 Task: Use GitHub's "Trending Developers" section to find influential developers.
Action: Mouse moved to (3, 39)
Screenshot: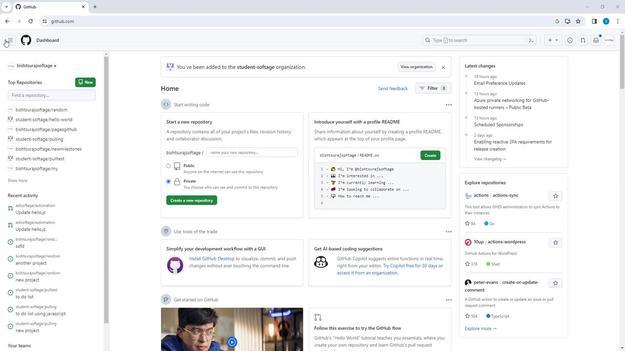 
Action: Mouse pressed left at (3, 39)
Screenshot: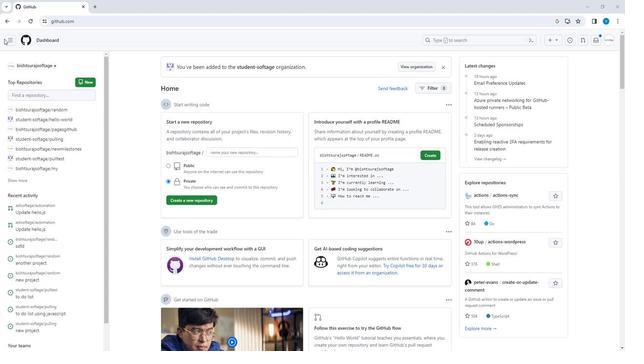 
Action: Mouse moved to (4, 39)
Screenshot: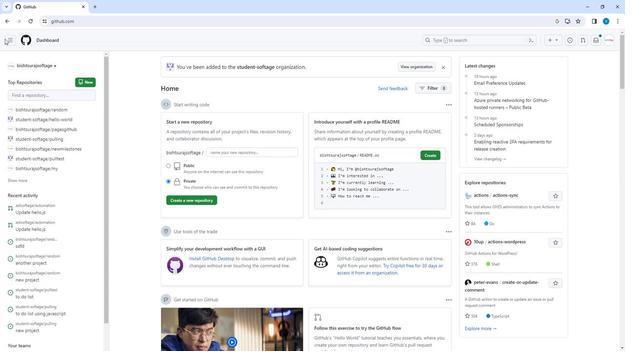 
Action: Mouse pressed left at (4, 39)
Screenshot: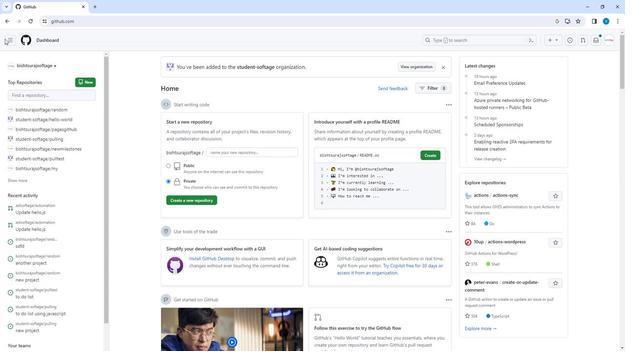 
Action: Mouse moved to (35, 121)
Screenshot: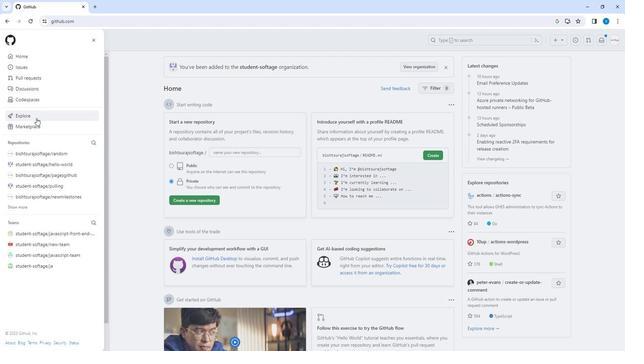 
Action: Mouse pressed left at (35, 121)
Screenshot: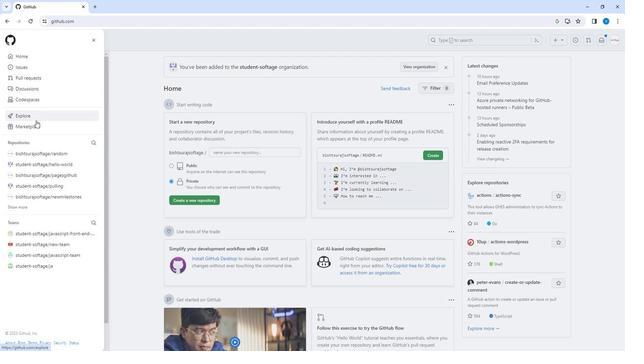 
Action: Mouse moved to (279, 60)
Screenshot: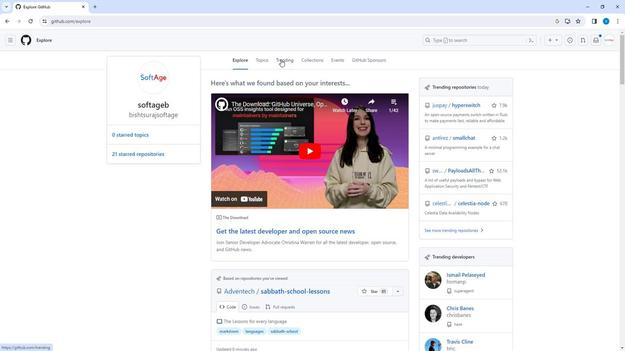 
Action: Mouse pressed left at (279, 60)
Screenshot: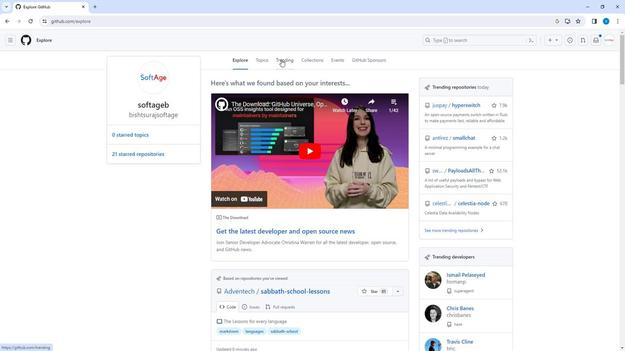 
Action: Mouse moved to (217, 148)
Screenshot: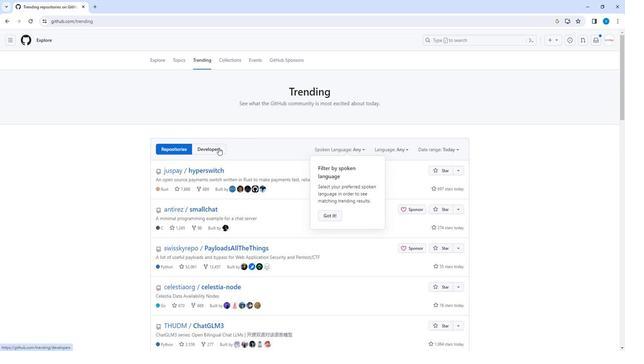 
Action: Mouse pressed left at (217, 148)
Screenshot: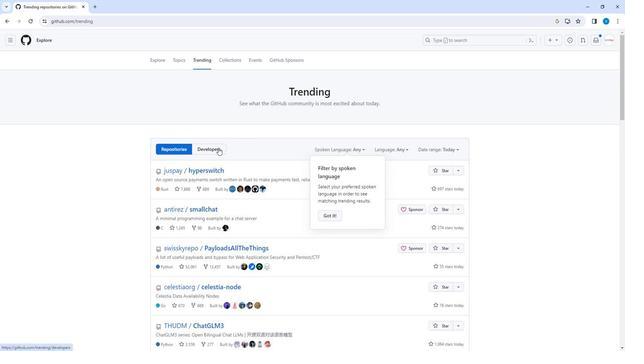 
Action: Mouse moved to (210, 169)
Screenshot: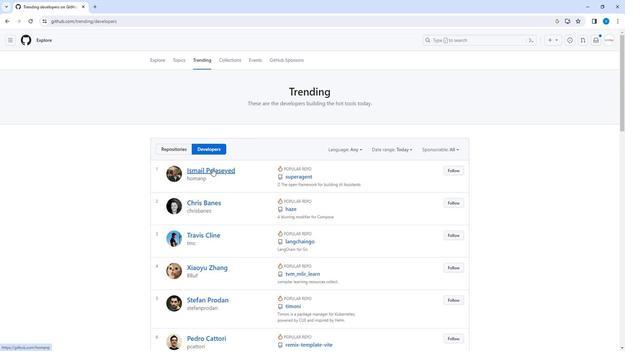 
Action: Mouse pressed left at (210, 169)
Screenshot: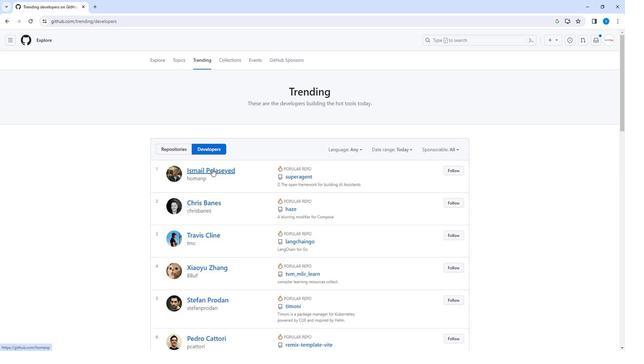 
Action: Mouse moved to (148, 181)
Screenshot: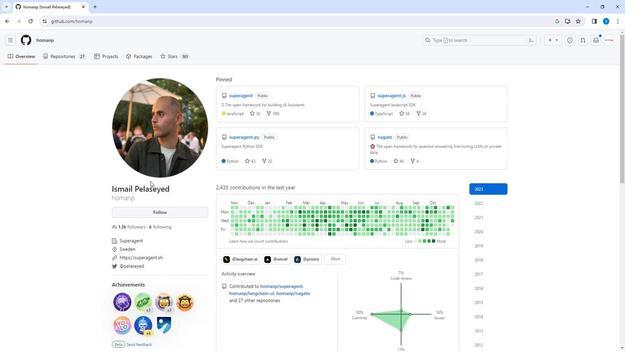 
Action: Mouse scrolled (148, 181) with delta (0, 0)
Screenshot: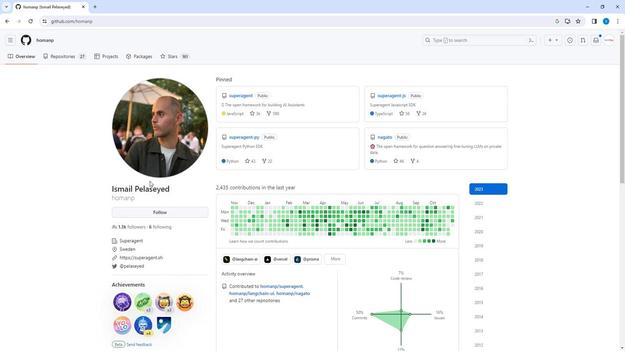 
Action: Mouse scrolled (148, 181) with delta (0, 0)
Screenshot: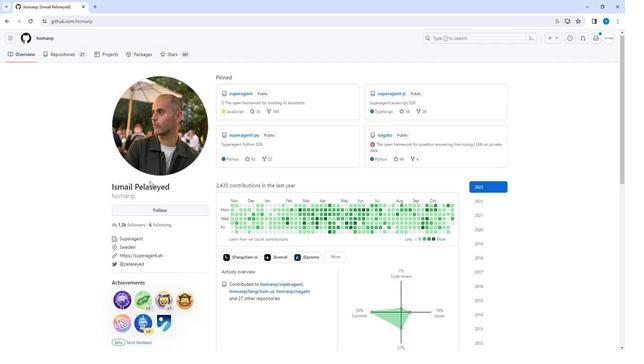 
Action: Mouse moved to (148, 181)
Screenshot: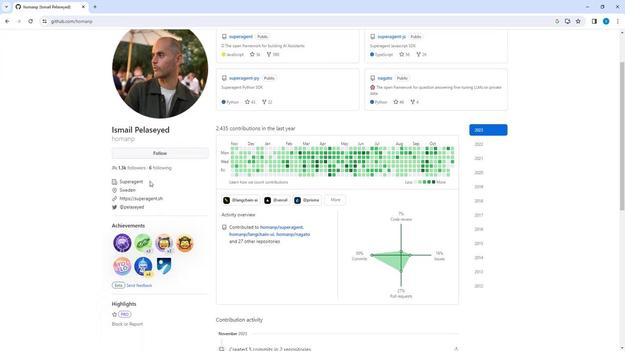 
Action: Mouse scrolled (148, 181) with delta (0, 0)
Screenshot: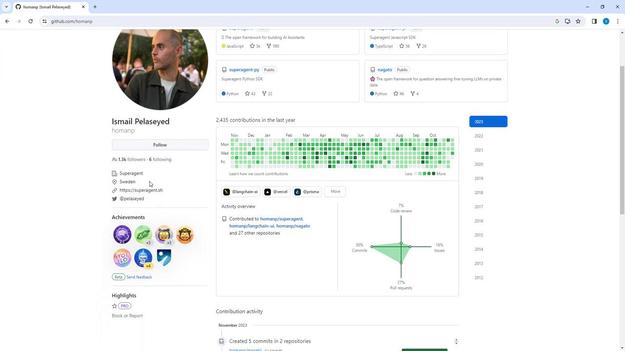 
Action: Mouse scrolled (148, 181) with delta (0, 0)
Screenshot: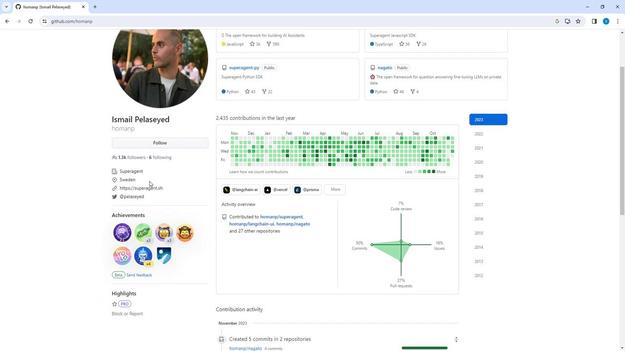 
Action: Mouse scrolled (148, 181) with delta (0, 0)
Screenshot: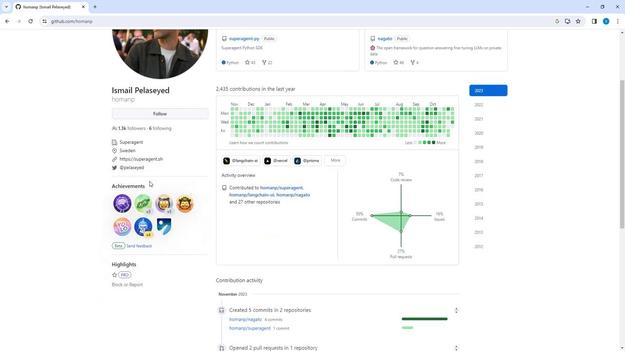 
Action: Mouse scrolled (148, 181) with delta (0, 0)
Screenshot: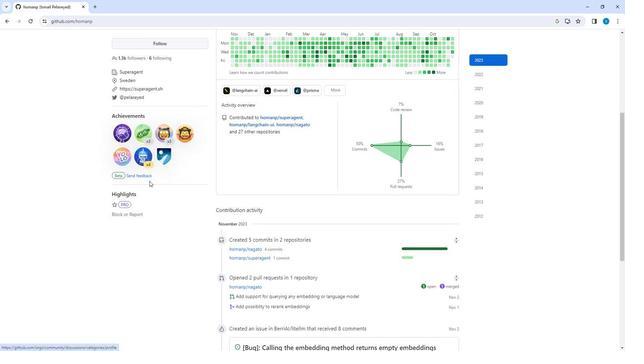 
Action: Mouse scrolled (148, 181) with delta (0, 0)
Screenshot: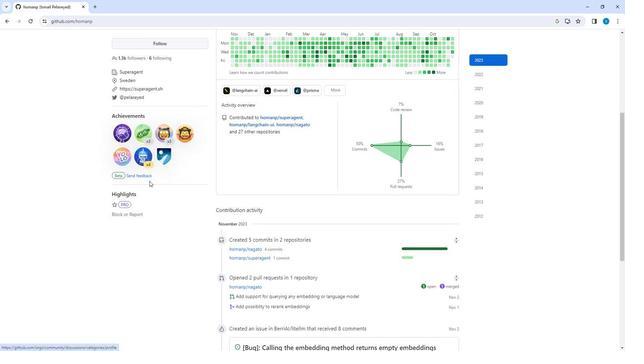
Action: Mouse scrolled (148, 181) with delta (0, 0)
Screenshot: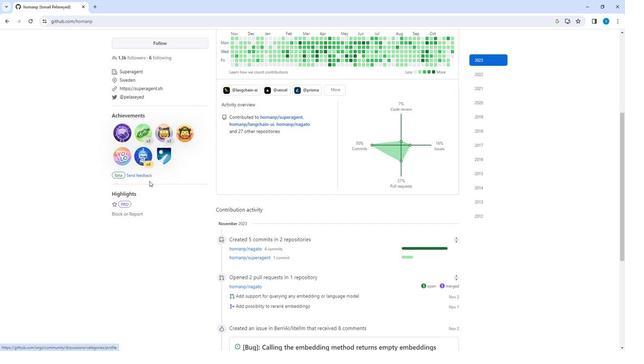 
Action: Mouse scrolled (148, 181) with delta (0, 0)
Screenshot: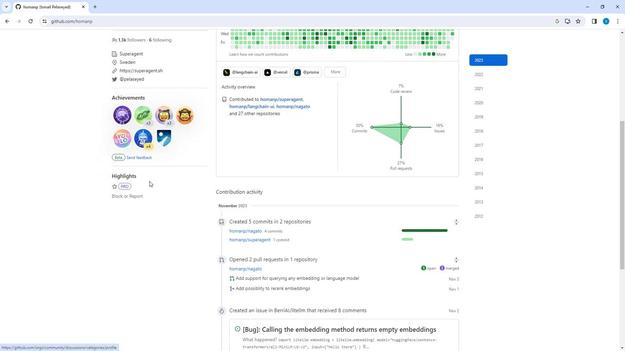 
Action: Mouse scrolled (148, 181) with delta (0, 0)
Screenshot: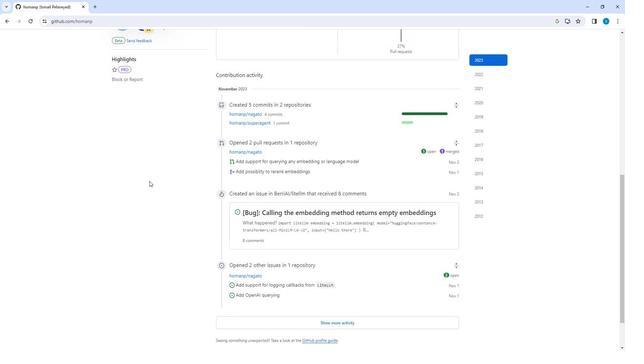 
Action: Mouse scrolled (148, 181) with delta (0, 0)
Screenshot: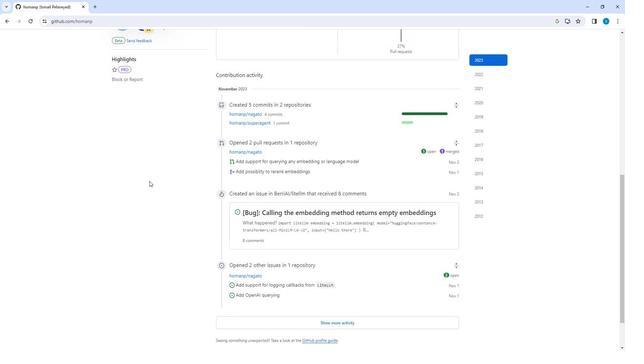 
Action: Mouse scrolled (148, 181) with delta (0, 0)
Screenshot: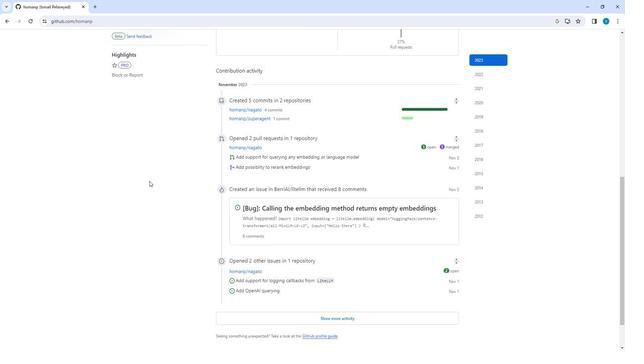 
Action: Mouse scrolled (148, 181) with delta (0, 0)
Screenshot: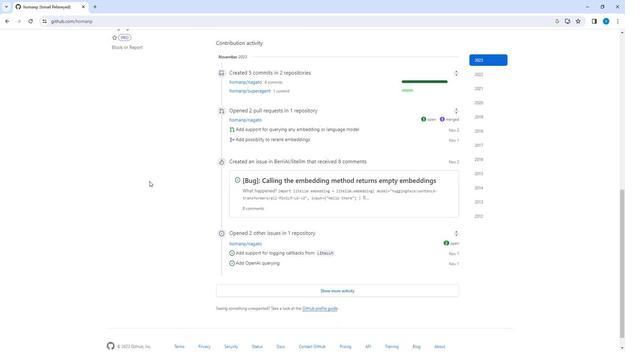 
Action: Mouse scrolled (148, 181) with delta (0, 0)
Screenshot: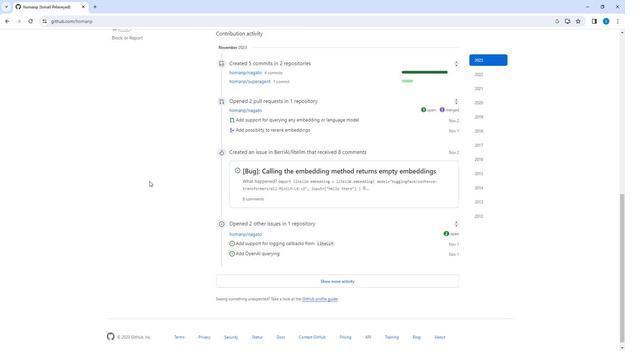 
Action: Mouse scrolled (148, 181) with delta (0, 0)
Screenshot: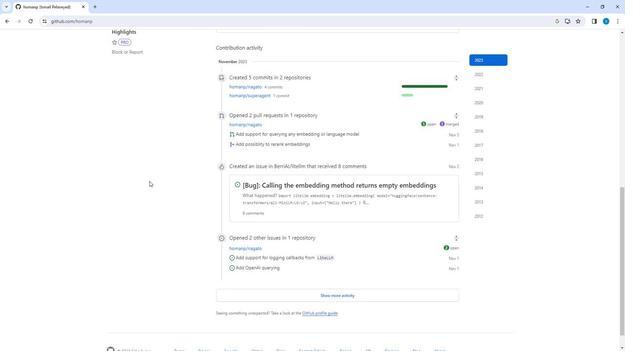 
Action: Mouse scrolled (148, 181) with delta (0, 0)
Screenshot: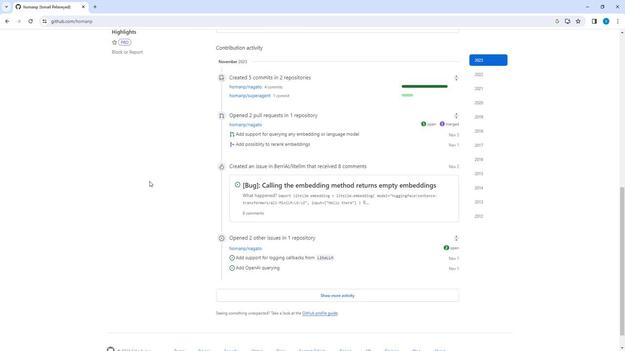 
Action: Mouse scrolled (148, 181) with delta (0, 0)
Screenshot: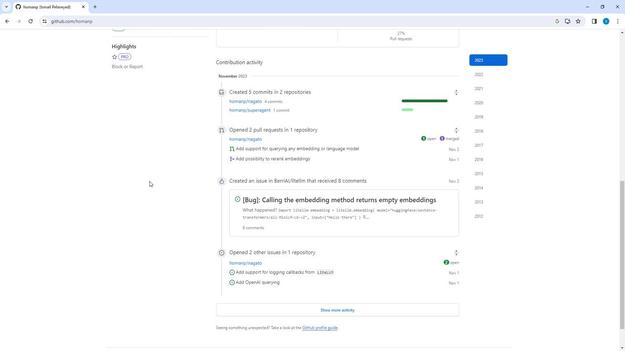 
Action: Mouse scrolled (148, 181) with delta (0, 0)
Screenshot: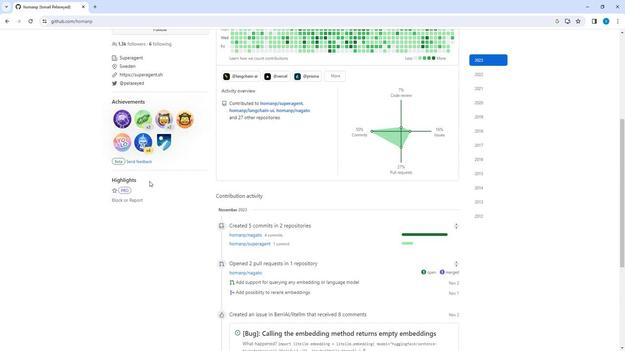 
Action: Mouse scrolled (148, 181) with delta (0, 0)
Screenshot: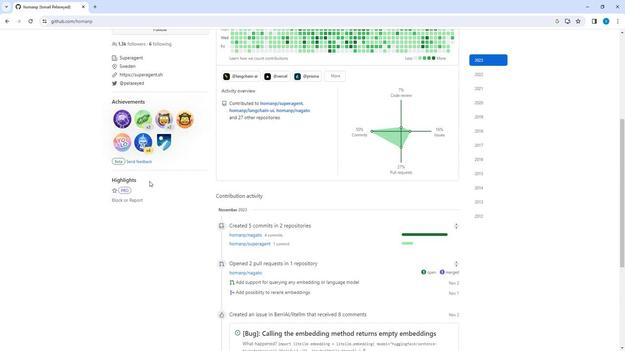 
Action: Mouse scrolled (148, 181) with delta (0, 0)
Screenshot: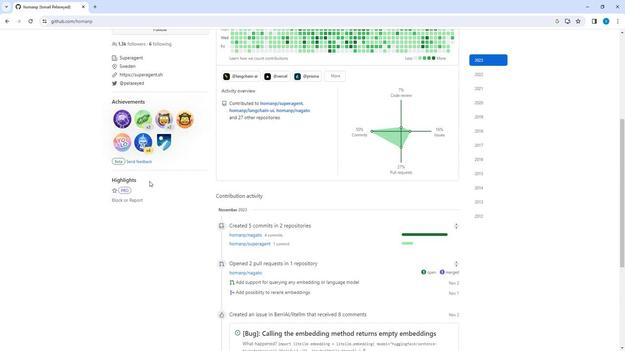 
Action: Mouse scrolled (148, 181) with delta (0, 0)
Screenshot: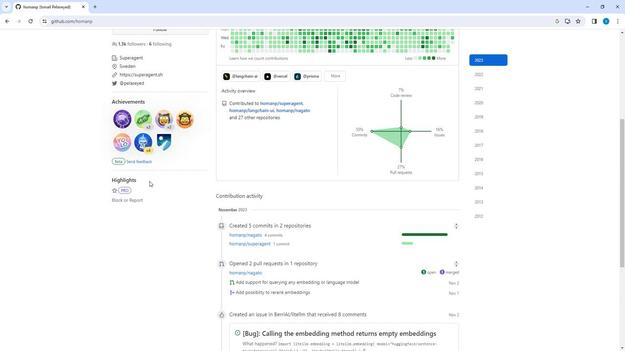 
Action: Mouse scrolled (148, 181) with delta (0, 0)
Screenshot: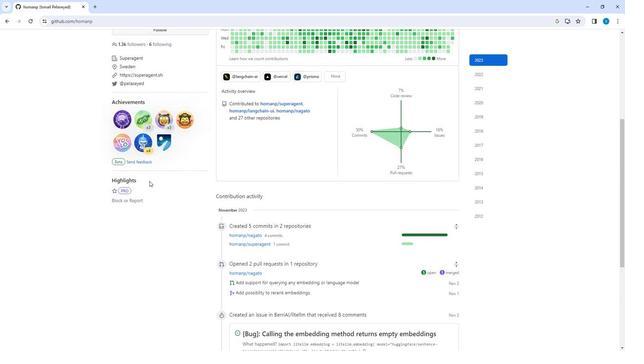 
Action: Mouse scrolled (148, 181) with delta (0, 0)
Screenshot: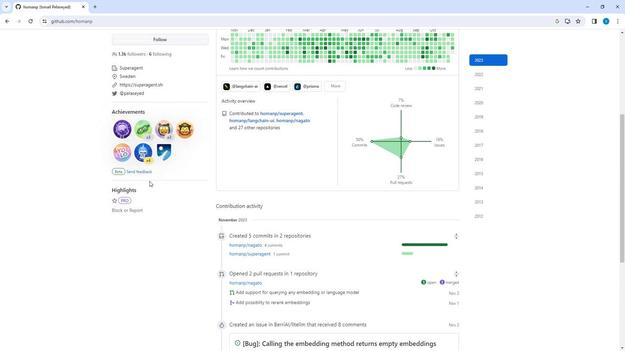 
Action: Mouse scrolled (148, 181) with delta (0, 0)
Screenshot: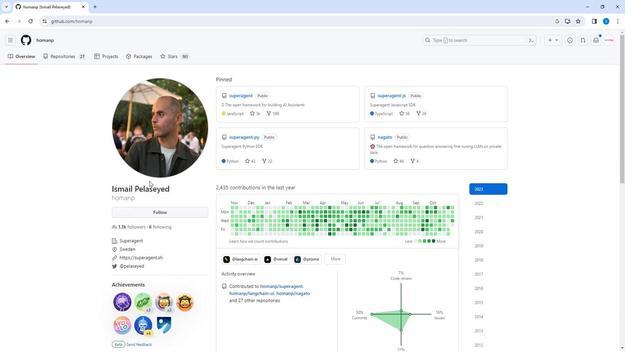 
Action: Mouse scrolled (148, 181) with delta (0, 0)
Screenshot: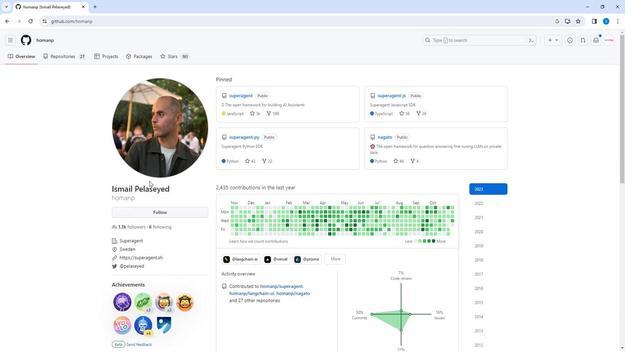 
Action: Mouse moved to (7, 23)
Screenshot: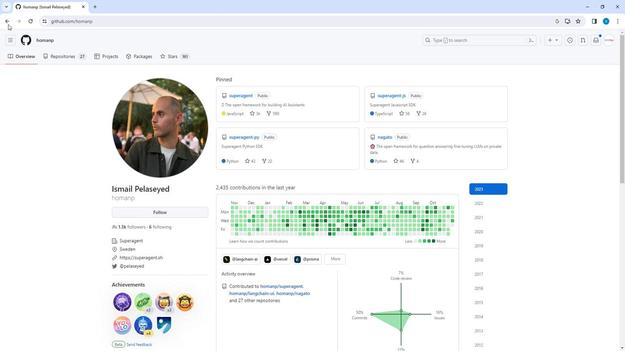 
Action: Mouse pressed left at (7, 23)
Screenshot: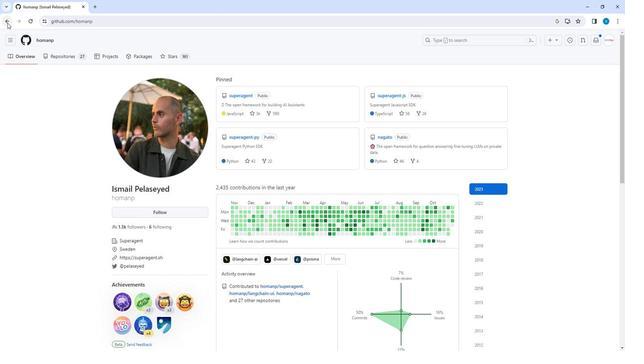
Action: Mouse moved to (197, 202)
Screenshot: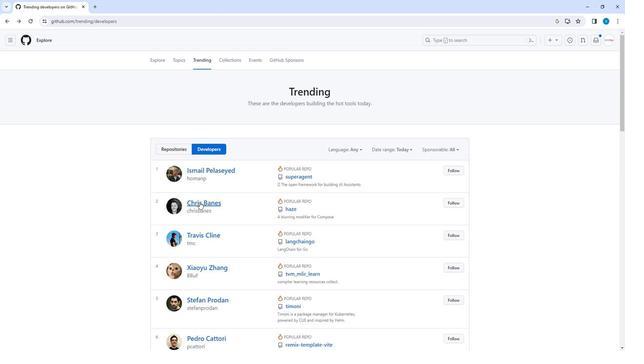 
Action: Mouse pressed left at (197, 202)
Screenshot: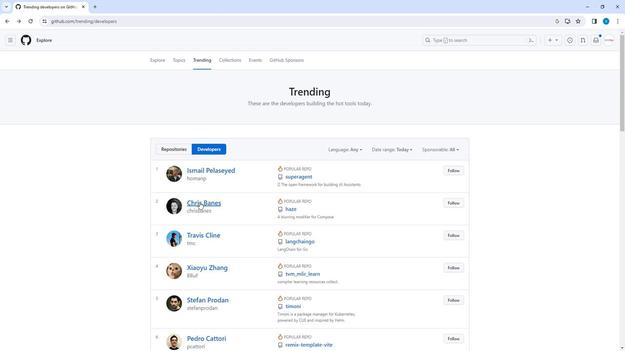 
Action: Mouse moved to (362, 195)
Screenshot: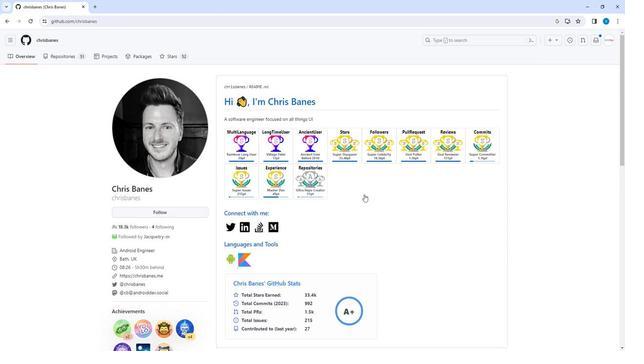 
Action: Mouse scrolled (362, 195) with delta (0, 0)
Screenshot: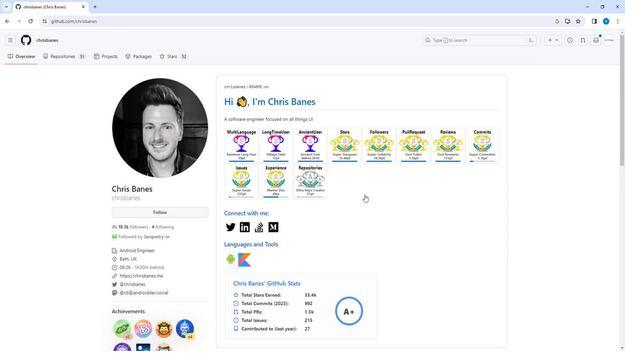 
Action: Mouse scrolled (362, 195) with delta (0, 0)
Screenshot: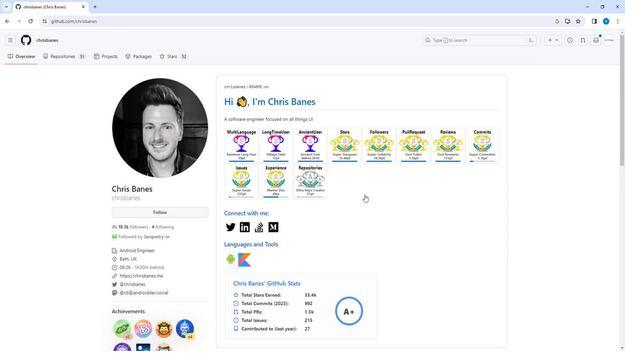 
Action: Mouse scrolled (362, 195) with delta (0, 0)
Screenshot: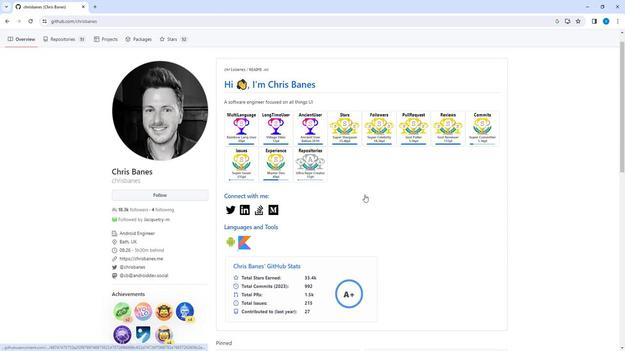 
Action: Mouse moved to (317, 152)
Screenshot: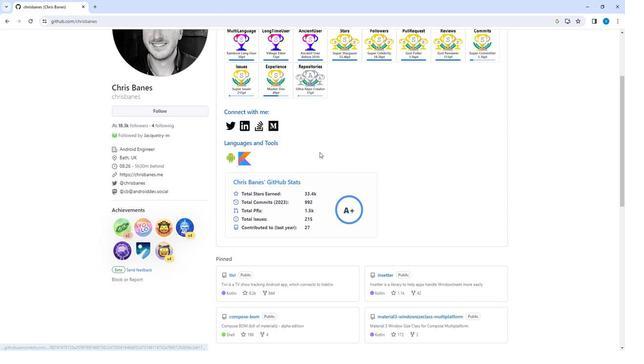 
Action: Mouse scrolled (317, 152) with delta (0, 0)
Screenshot: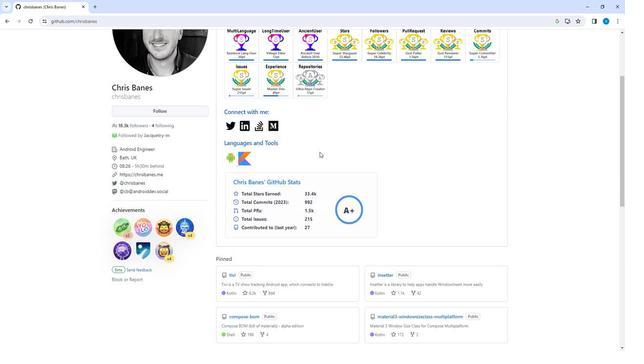 
Action: Mouse scrolled (317, 152) with delta (0, 0)
Screenshot: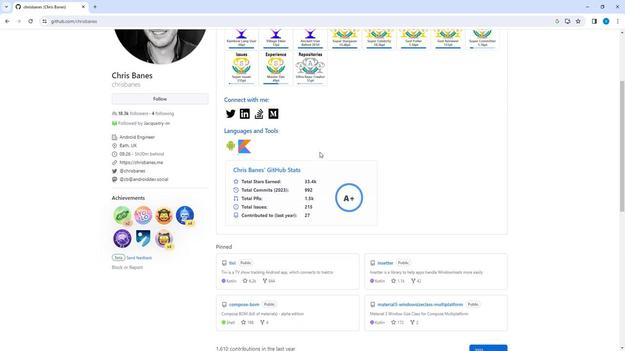 
Action: Mouse scrolled (317, 152) with delta (0, 0)
Screenshot: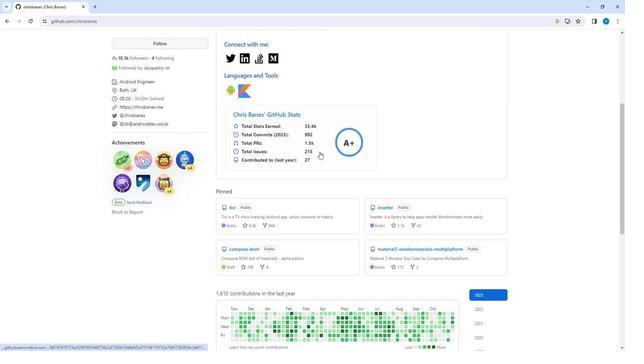 
Action: Mouse scrolled (317, 152) with delta (0, 0)
Screenshot: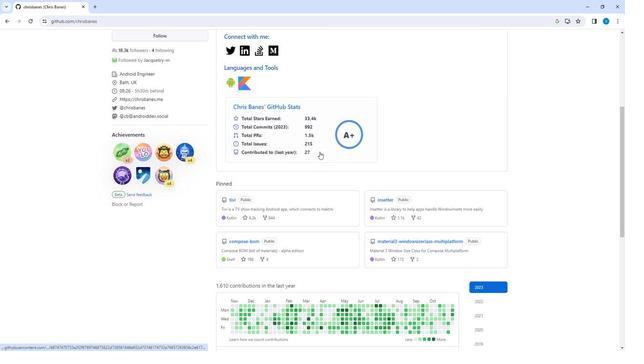 
Action: Mouse scrolled (317, 153) with delta (0, 0)
Screenshot: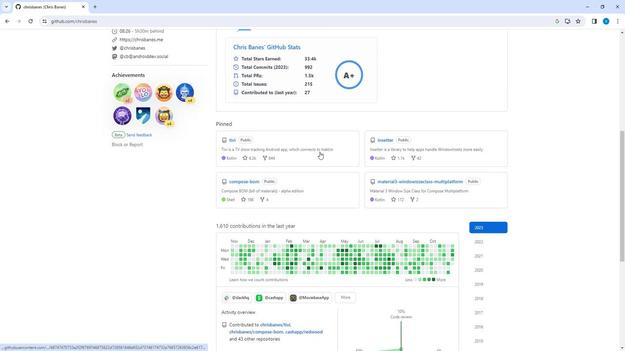 
Action: Mouse scrolled (317, 153) with delta (0, 0)
Screenshot: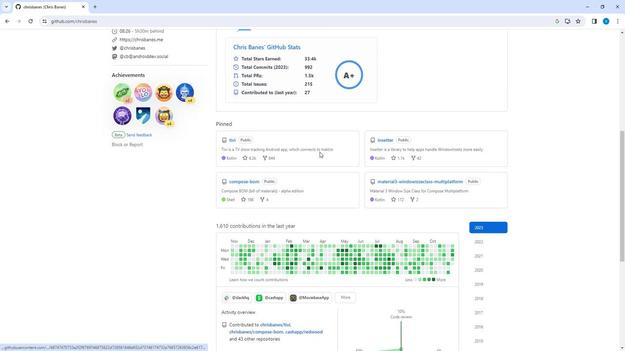 
Action: Mouse scrolled (317, 153) with delta (0, 0)
Screenshot: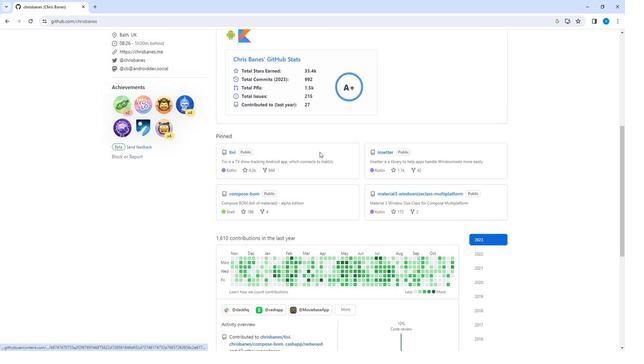 
Action: Mouse scrolled (317, 153) with delta (0, 0)
Screenshot: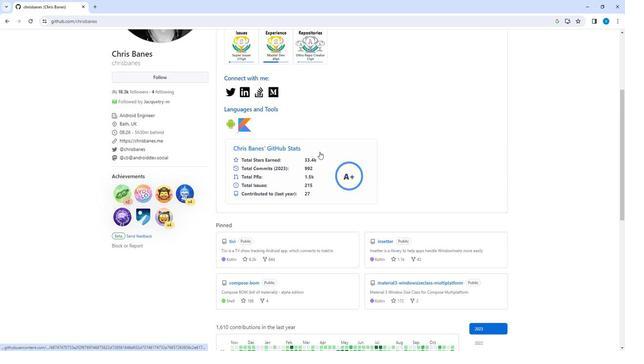 
Action: Mouse scrolled (317, 153) with delta (0, 0)
Screenshot: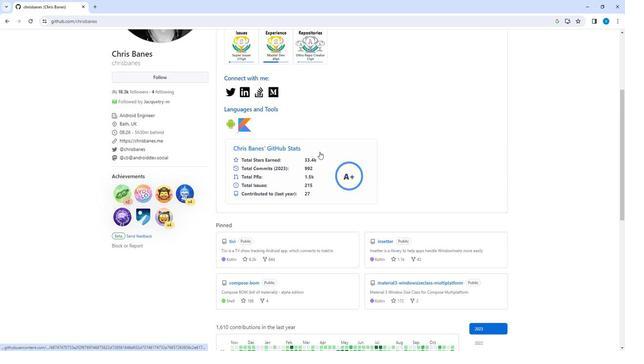 
Action: Mouse scrolled (317, 153) with delta (0, 0)
Screenshot: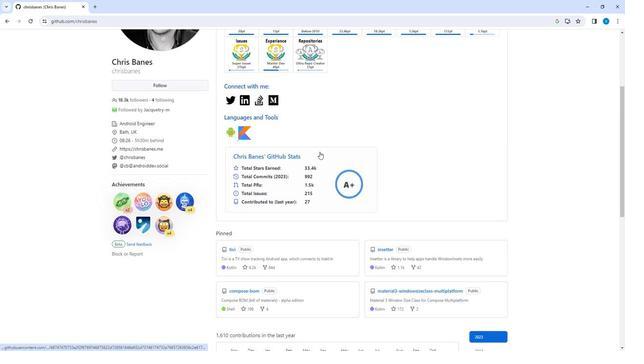 
Action: Mouse moved to (312, 151)
Screenshot: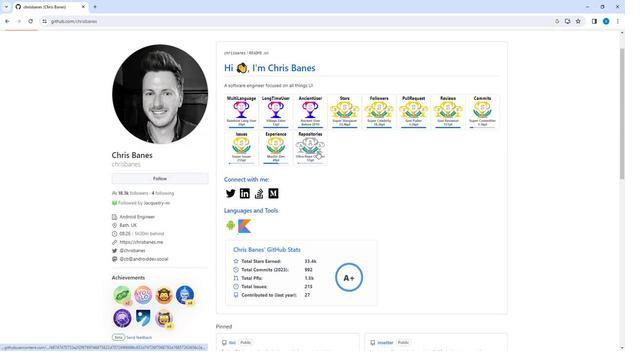 
Action: Mouse scrolled (312, 151) with delta (0, 0)
Screenshot: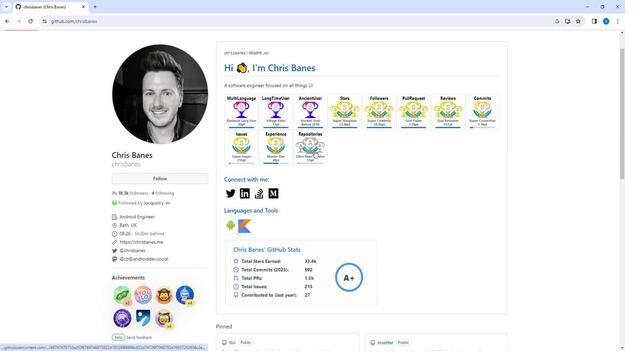
Action: Mouse scrolled (312, 151) with delta (0, 0)
Screenshot: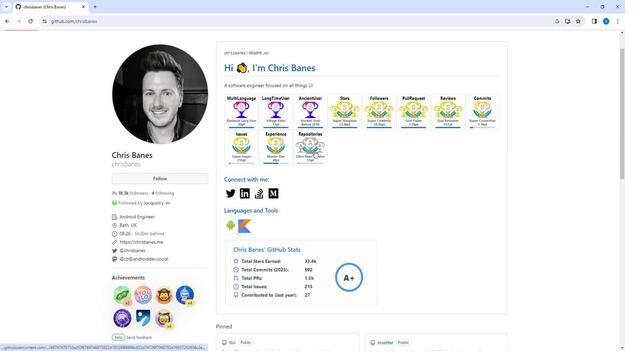 
Action: Mouse scrolled (312, 151) with delta (0, 0)
Screenshot: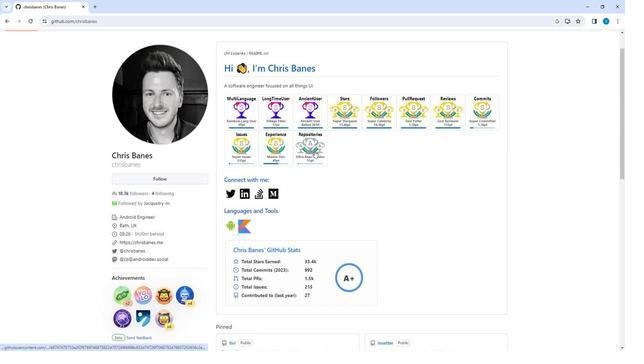 
Action: Mouse moved to (5, 21)
Screenshot: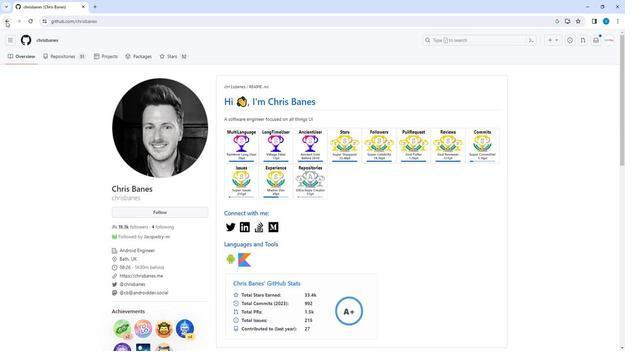 
Action: Mouse pressed left at (5, 21)
Screenshot: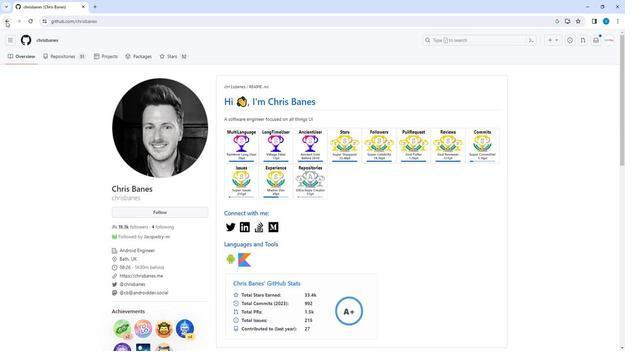 
Action: Mouse moved to (199, 236)
Screenshot: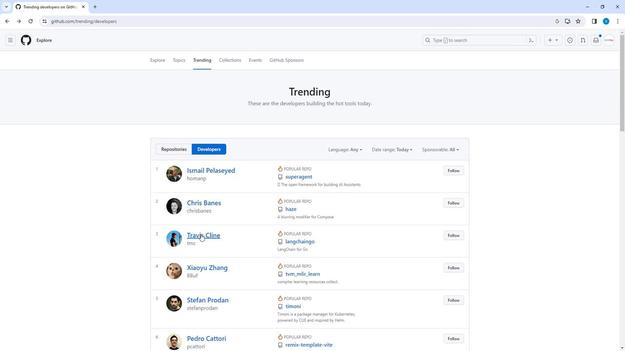 
Action: Mouse pressed left at (199, 236)
Screenshot: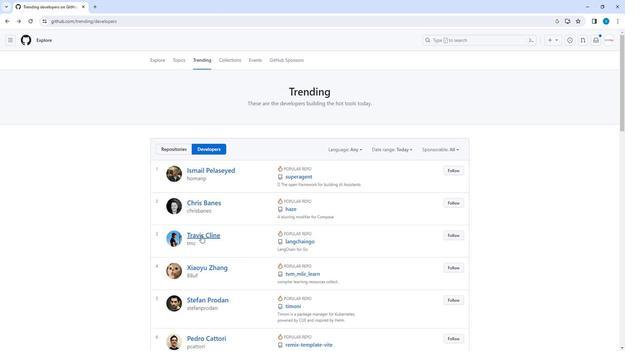 
Action: Mouse scrolled (199, 236) with delta (0, 0)
Screenshot: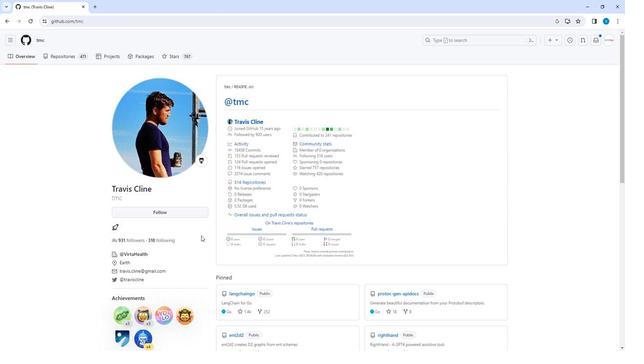 
Action: Mouse scrolled (199, 236) with delta (0, 0)
Screenshot: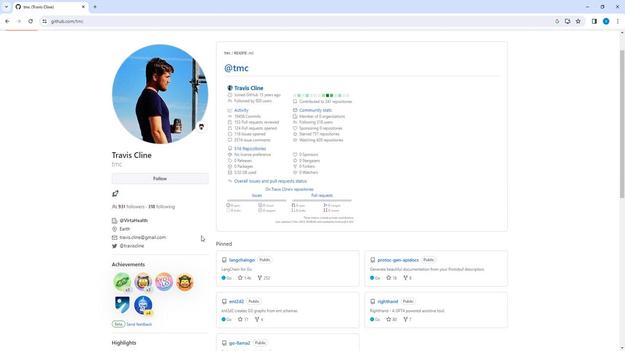 
Action: Mouse moved to (199, 237)
Screenshot: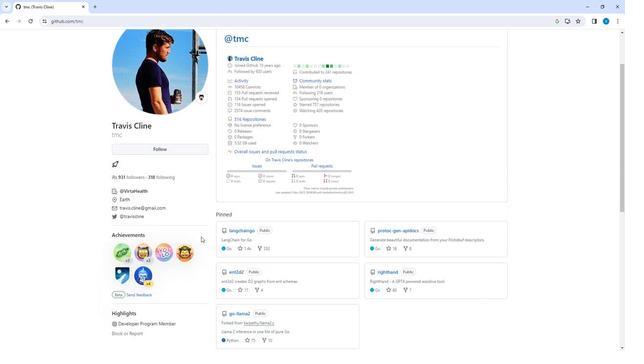 
Action: Mouse scrolled (199, 237) with delta (0, 0)
Screenshot: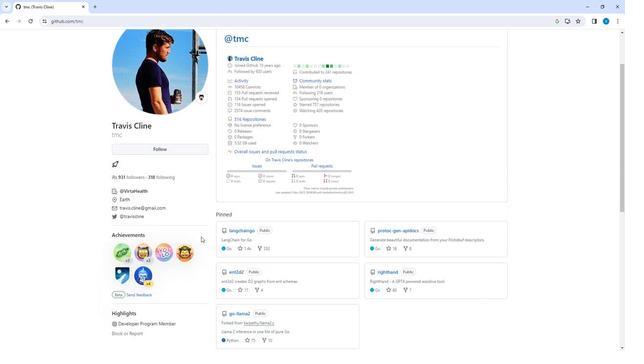 
Action: Mouse moved to (199, 237)
Screenshot: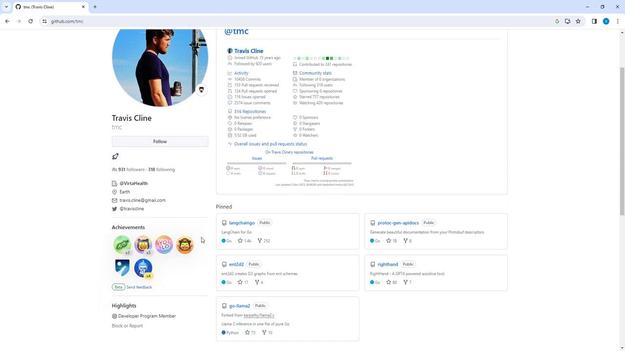 
Action: Mouse scrolled (199, 237) with delta (0, 0)
Screenshot: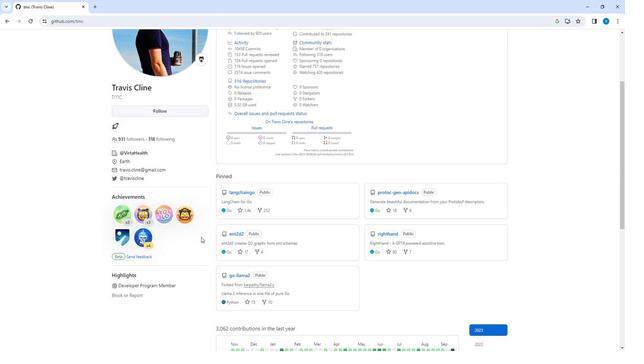 
Action: Mouse scrolled (199, 237) with delta (0, 0)
Screenshot: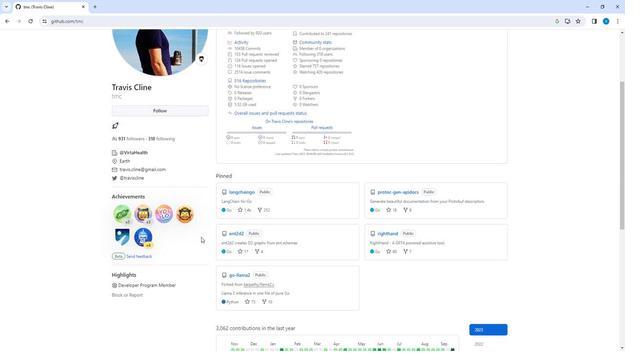 
Action: Mouse scrolled (199, 237) with delta (0, 0)
Screenshot: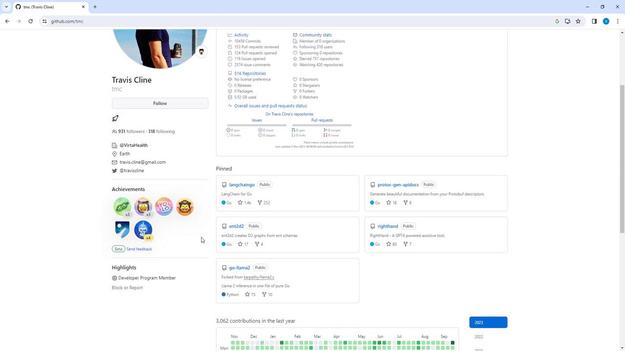 
Action: Mouse scrolled (199, 237) with delta (0, 0)
Screenshot: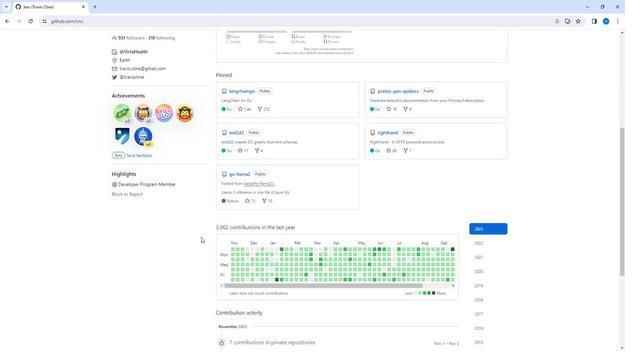 
Action: Mouse scrolled (199, 237) with delta (0, 0)
Screenshot: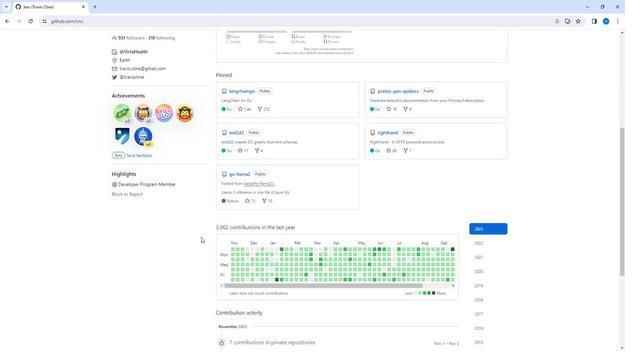 
Action: Mouse scrolled (199, 237) with delta (0, 0)
Screenshot: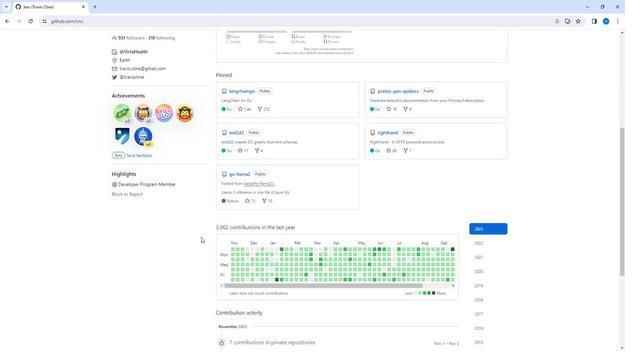 
Action: Mouse scrolled (199, 237) with delta (0, 0)
Screenshot: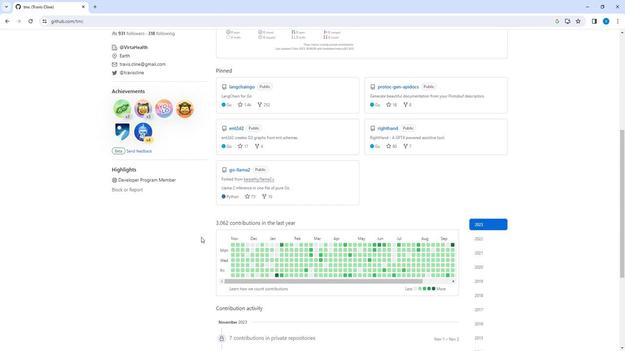 
Action: Mouse scrolled (199, 237) with delta (0, 0)
Screenshot: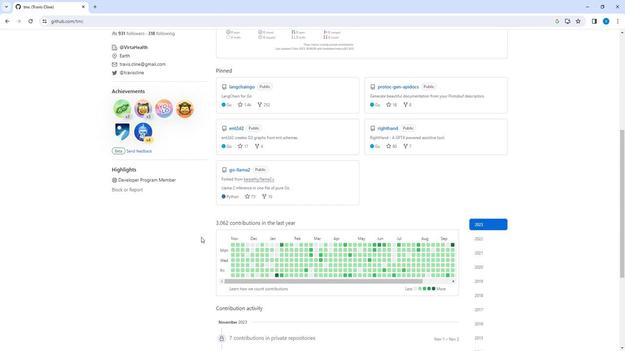 
Action: Mouse scrolled (199, 238) with delta (0, 0)
Screenshot: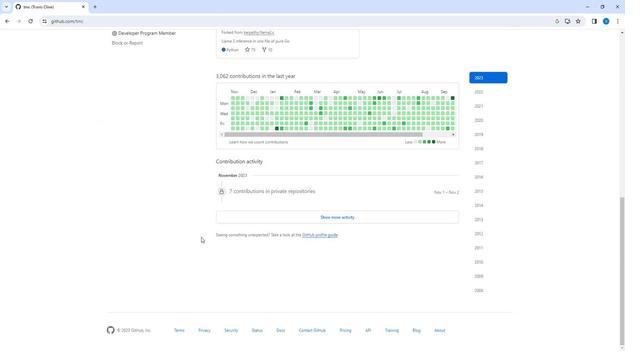 
Action: Mouse scrolled (199, 238) with delta (0, 0)
Screenshot: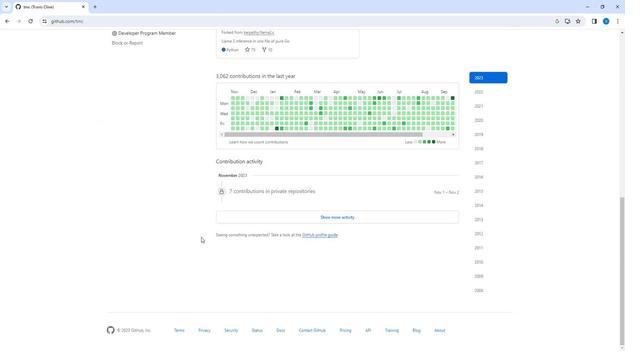 
Action: Mouse scrolled (199, 238) with delta (0, 0)
Screenshot: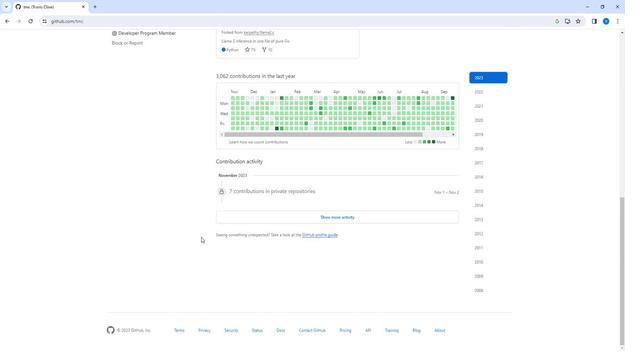 
Action: Mouse scrolled (199, 238) with delta (0, 0)
Screenshot: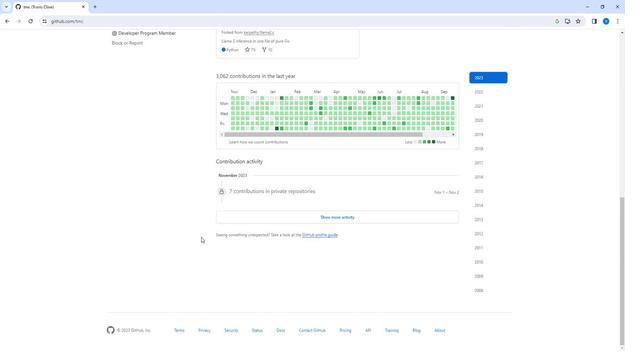
Action: Mouse scrolled (199, 238) with delta (0, 0)
Screenshot: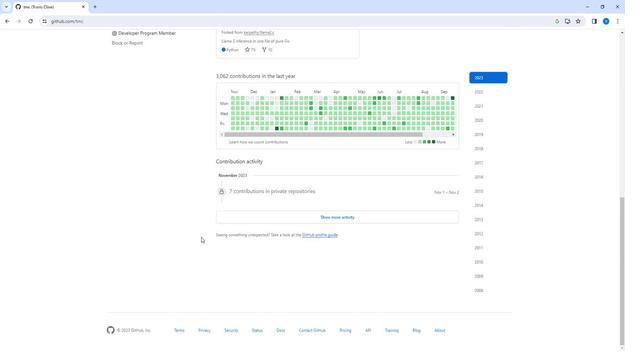 
Action: Mouse scrolled (199, 238) with delta (0, 0)
Screenshot: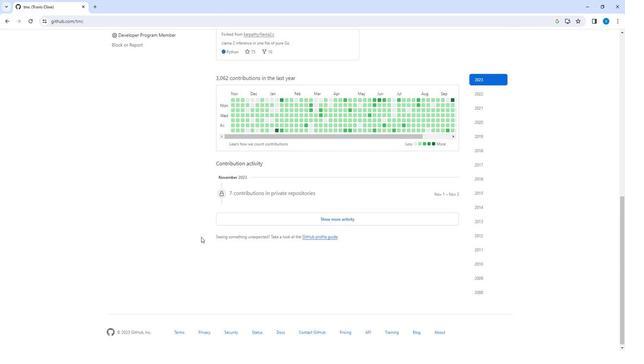 
Action: Mouse scrolled (199, 238) with delta (0, 0)
Screenshot: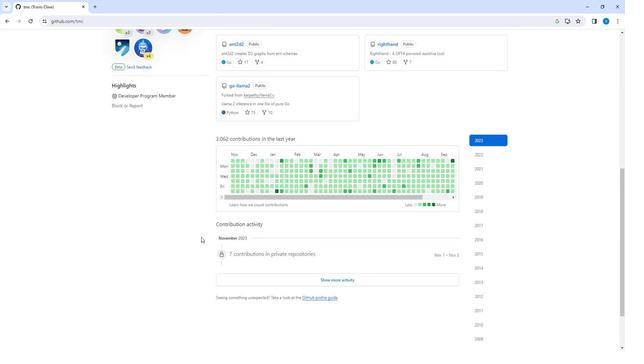 
Action: Mouse scrolled (199, 238) with delta (0, 0)
Screenshot: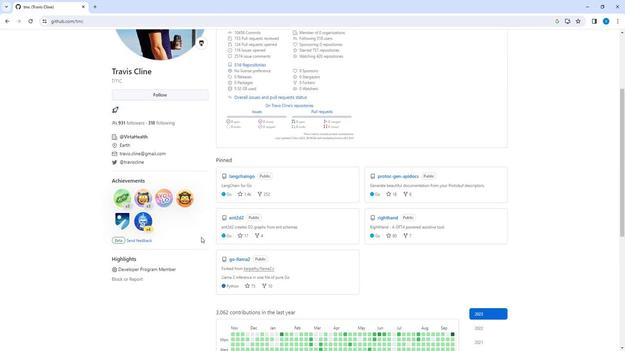 
Action: Mouse scrolled (199, 238) with delta (0, 0)
Screenshot: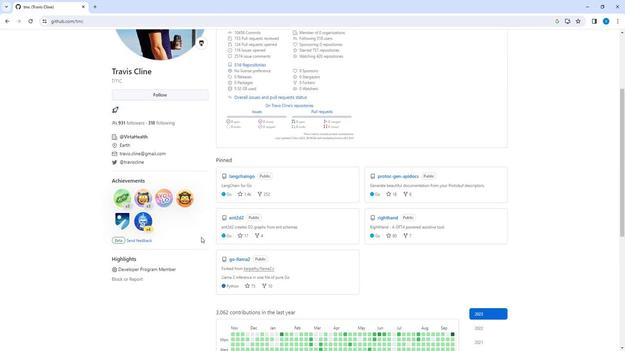 
Action: Mouse scrolled (199, 238) with delta (0, 0)
Screenshot: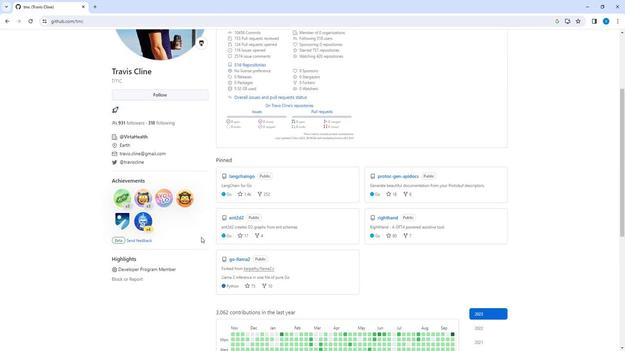 
Action: Mouse scrolled (199, 238) with delta (0, 0)
Screenshot: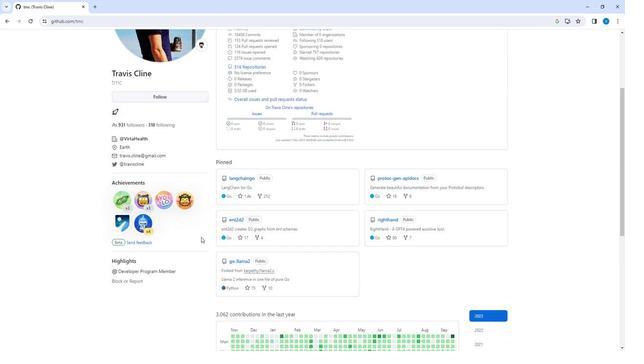 
Action: Mouse scrolled (199, 238) with delta (0, 0)
Screenshot: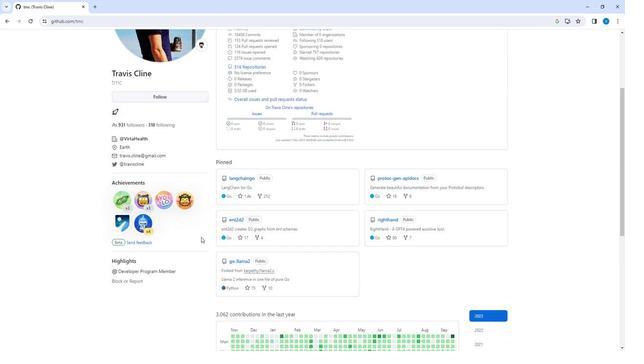 
Action: Mouse scrolled (199, 238) with delta (0, 0)
Screenshot: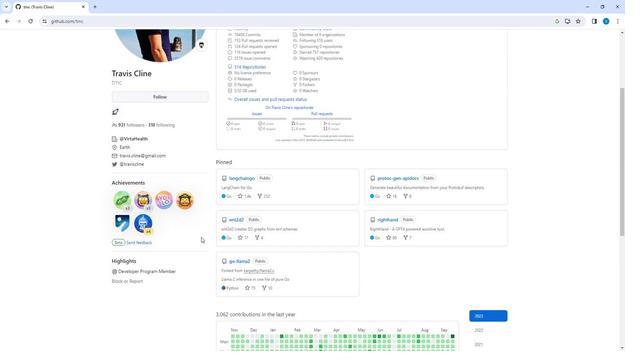 
Action: Mouse moved to (5, 22)
Screenshot: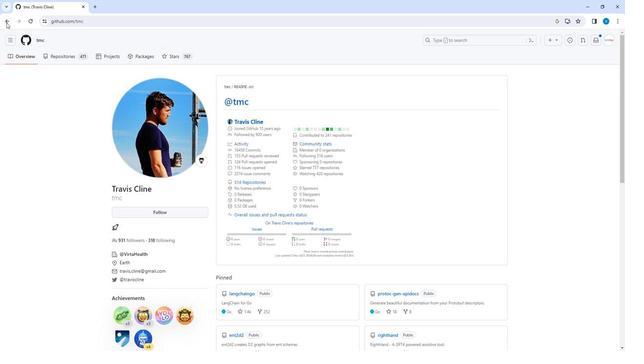 
Action: Mouse pressed left at (5, 22)
Screenshot: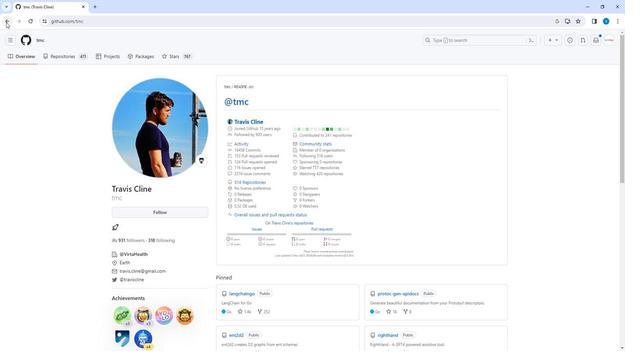 
Action: Mouse moved to (192, 269)
Screenshot: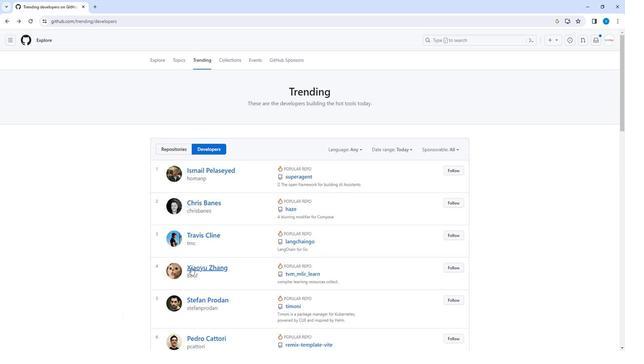 
Action: Mouse pressed left at (192, 269)
Screenshot: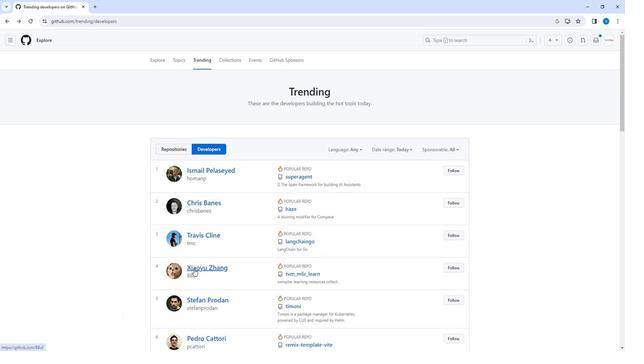 
Action: Mouse moved to (51, 179)
Screenshot: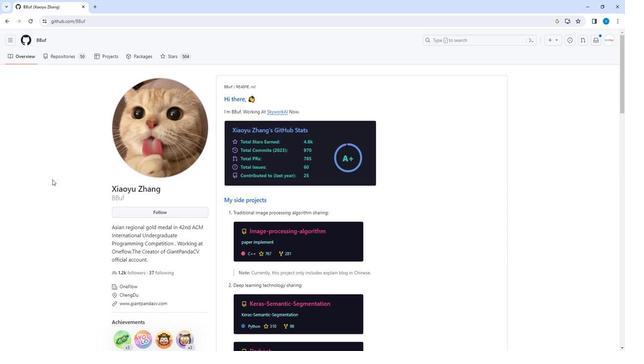 
Action: Mouse scrolled (51, 179) with delta (0, 0)
Screenshot: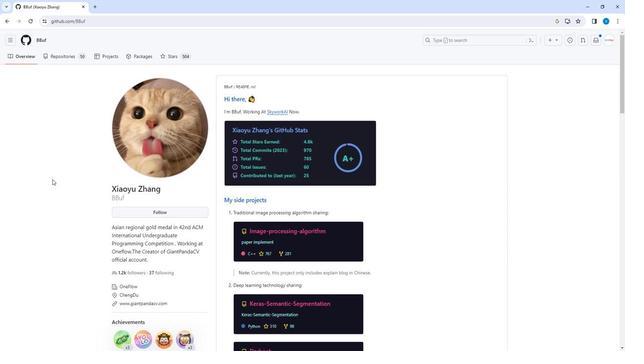 
Action: Mouse scrolled (51, 179) with delta (0, 0)
Screenshot: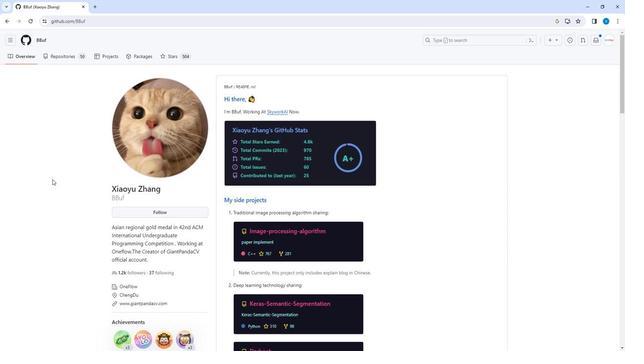 
Action: Mouse scrolled (51, 179) with delta (0, 0)
Screenshot: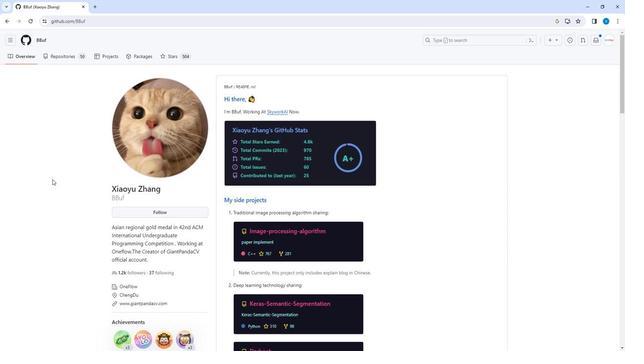 
Action: Mouse scrolled (51, 179) with delta (0, 0)
Screenshot: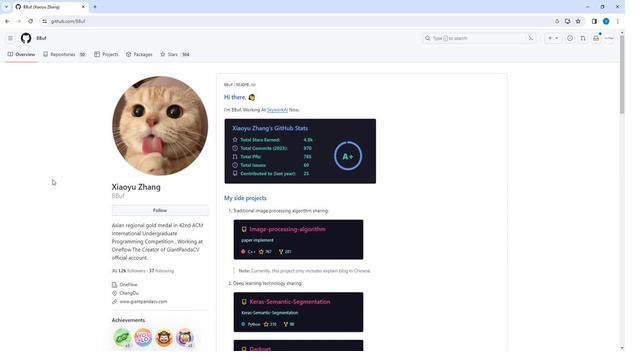 
Action: Mouse scrolled (51, 179) with delta (0, 0)
Screenshot: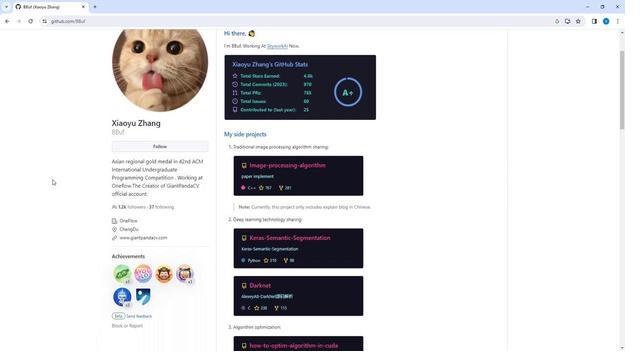
Action: Mouse scrolled (51, 179) with delta (0, 0)
Screenshot: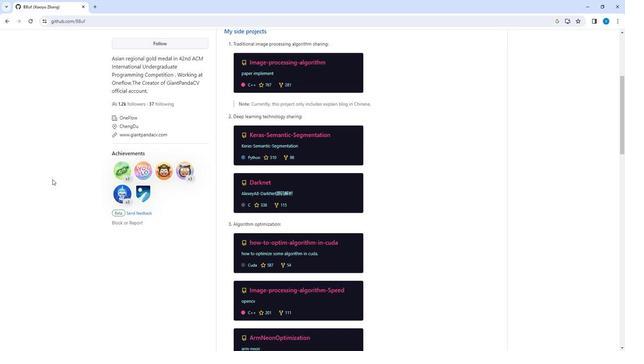 
Action: Mouse scrolled (51, 179) with delta (0, 0)
Screenshot: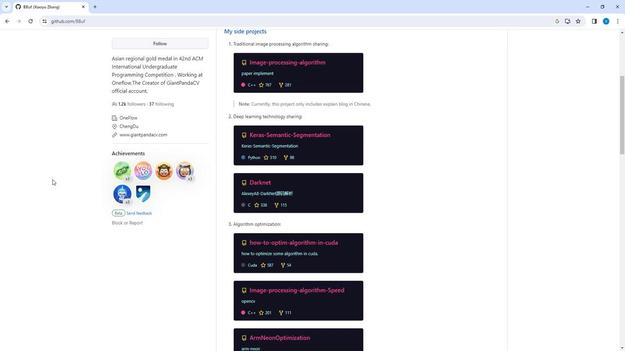 
Action: Mouse scrolled (51, 179) with delta (0, 0)
Screenshot: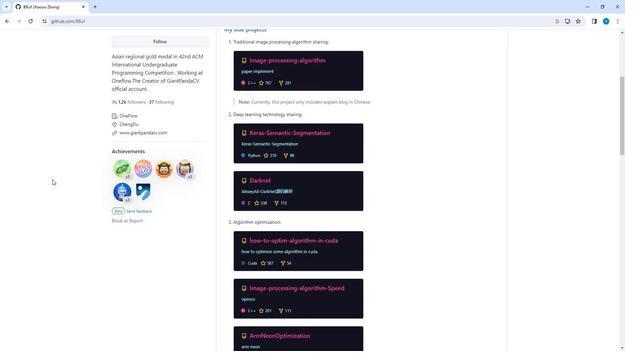 
Action: Mouse scrolled (51, 179) with delta (0, 0)
Screenshot: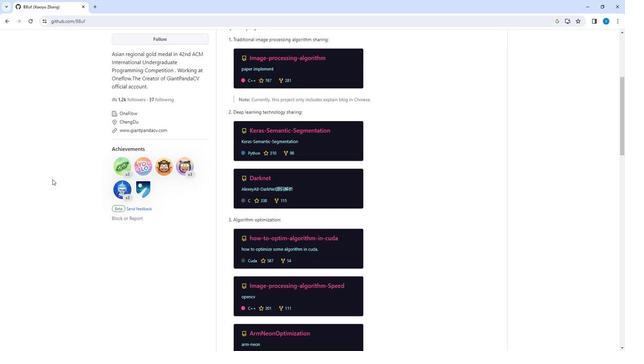 
Action: Mouse scrolled (51, 180) with delta (0, 0)
Screenshot: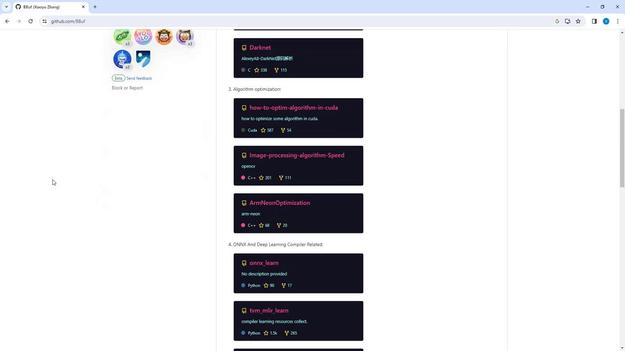 
Action: Mouse scrolled (51, 180) with delta (0, 0)
Screenshot: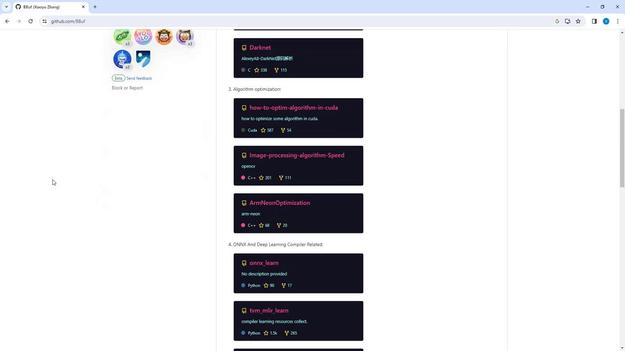 
Action: Mouse scrolled (51, 180) with delta (0, 0)
Screenshot: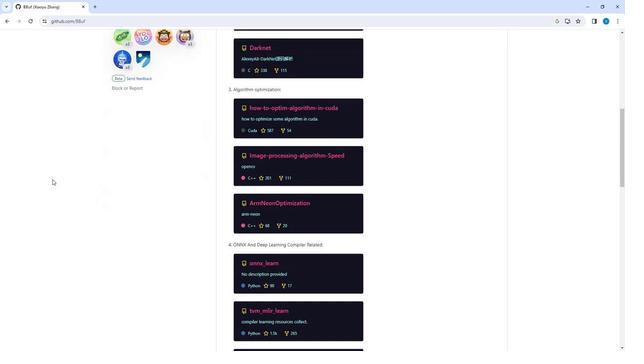 
Action: Mouse scrolled (51, 180) with delta (0, 0)
Screenshot: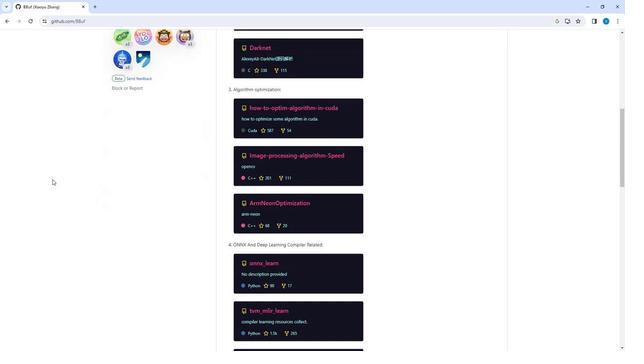 
Action: Mouse scrolled (51, 180) with delta (0, 0)
Screenshot: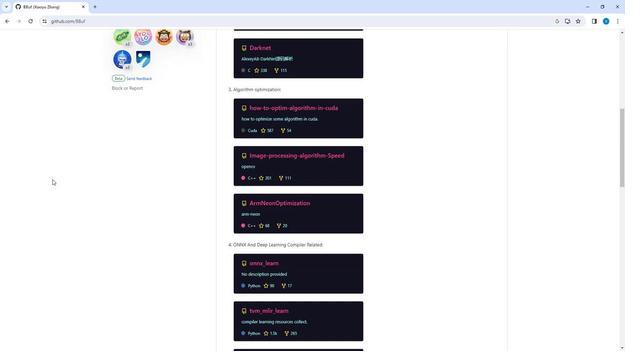 
Action: Mouse scrolled (51, 180) with delta (0, 0)
Screenshot: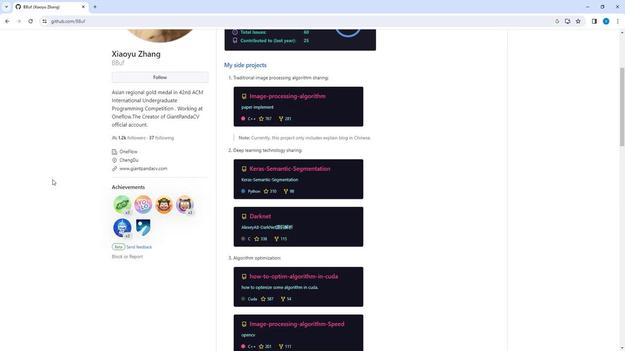 
Action: Mouse scrolled (51, 180) with delta (0, 0)
Screenshot: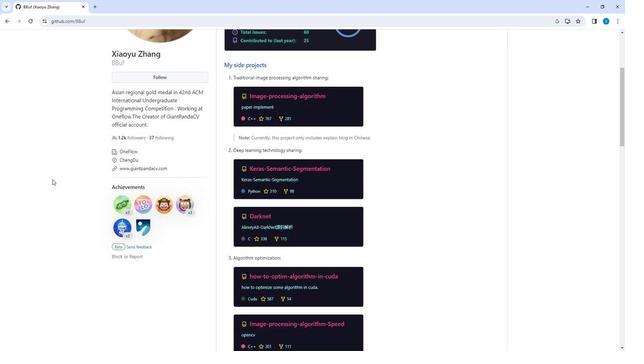 
Action: Mouse scrolled (51, 180) with delta (0, 0)
Screenshot: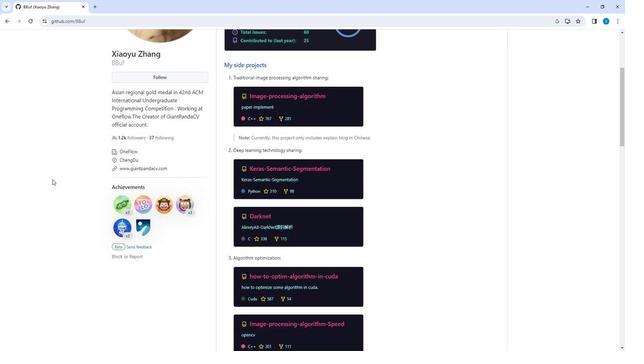 
Action: Mouse scrolled (51, 180) with delta (0, 0)
Screenshot: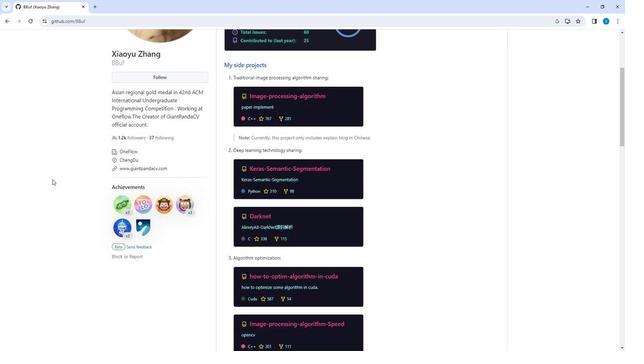
Action: Mouse scrolled (51, 180) with delta (0, 0)
Screenshot: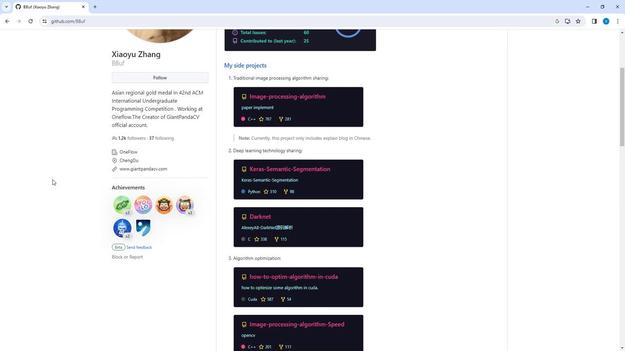 
Action: Mouse scrolled (51, 180) with delta (0, 0)
Screenshot: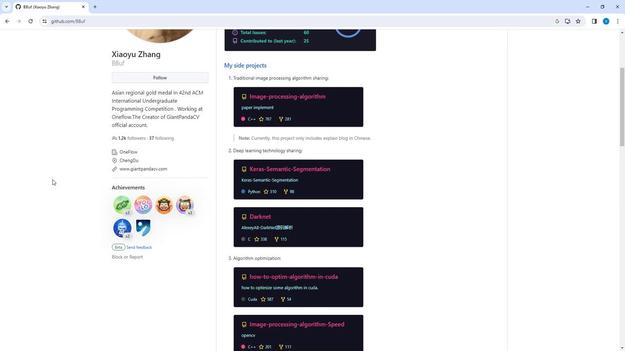 
Action: Mouse moved to (4, 20)
Screenshot: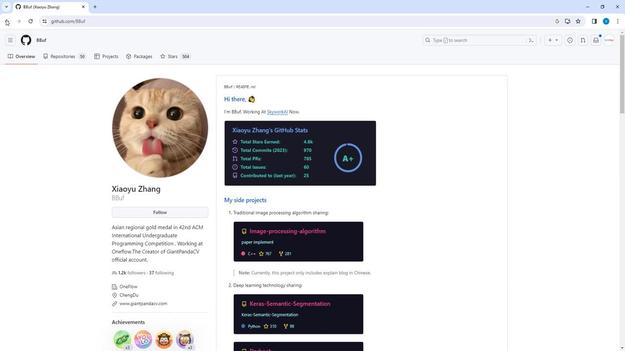 
Action: Mouse pressed left at (4, 20)
Screenshot: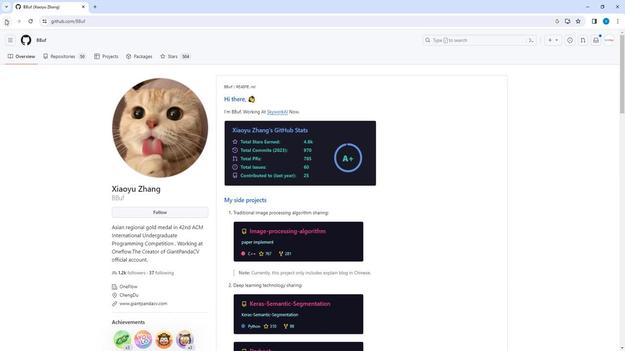 
Action: Mouse moved to (80, 177)
Screenshot: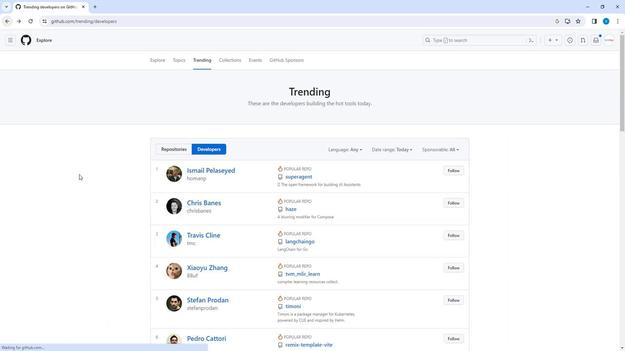
Action: Mouse scrolled (80, 176) with delta (0, 0)
Screenshot: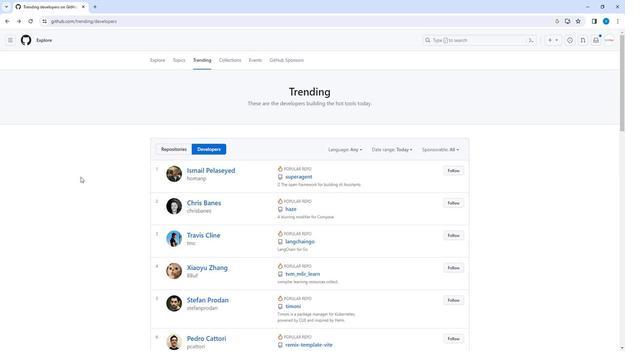 
Action: Mouse scrolled (80, 176) with delta (0, 0)
Screenshot: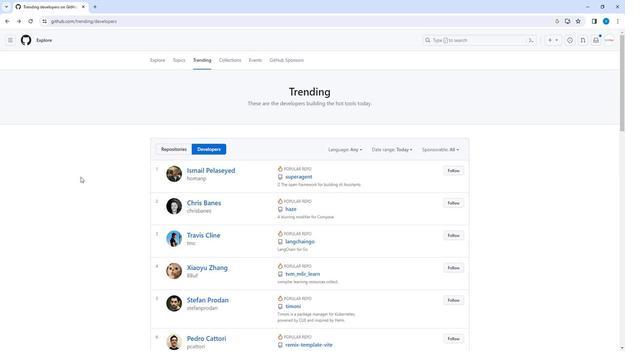 
Action: Mouse scrolled (80, 176) with delta (0, 0)
Screenshot: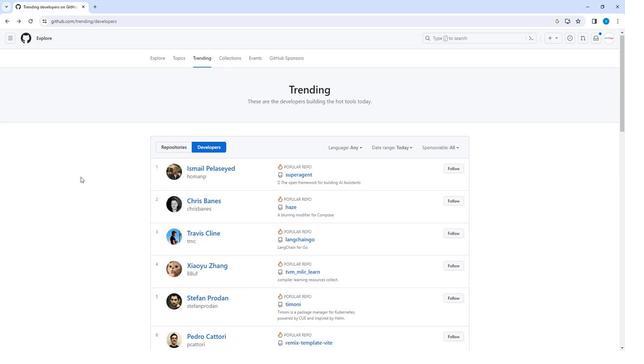 
Action: Mouse scrolled (80, 176) with delta (0, 0)
Screenshot: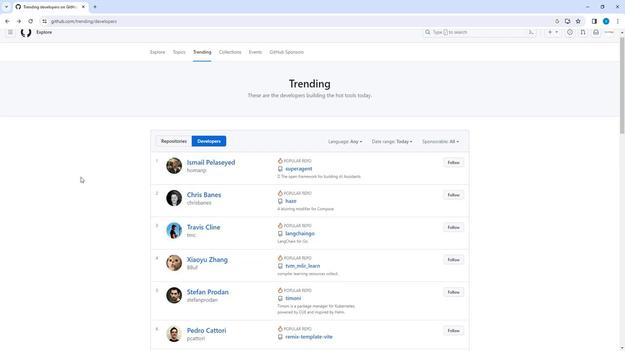 
Action: Mouse scrolled (80, 176) with delta (0, 0)
Screenshot: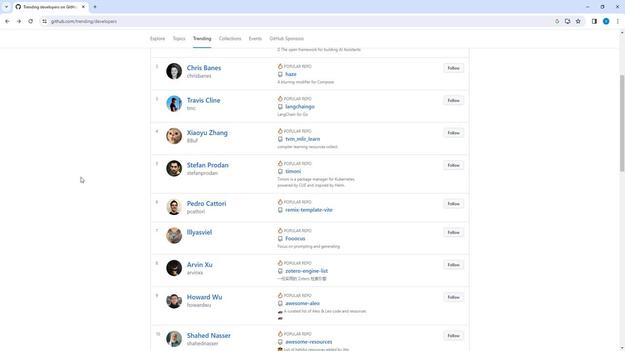 
Action: Mouse scrolled (80, 176) with delta (0, 0)
Screenshot: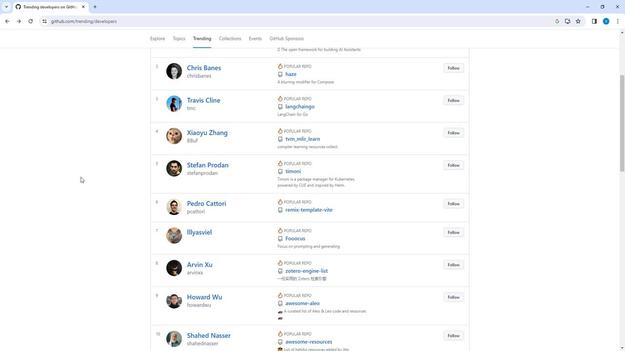 
Action: Mouse scrolled (80, 176) with delta (0, 0)
Screenshot: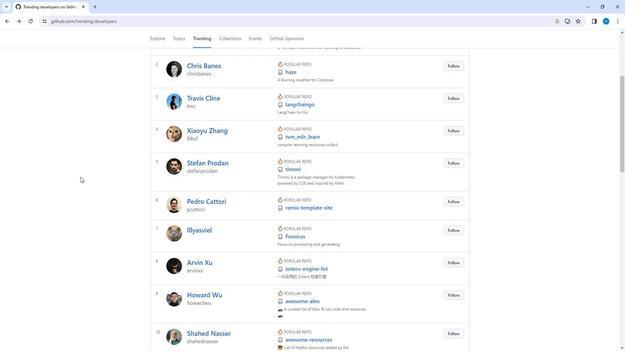 
Action: Mouse scrolled (80, 176) with delta (0, 0)
Screenshot: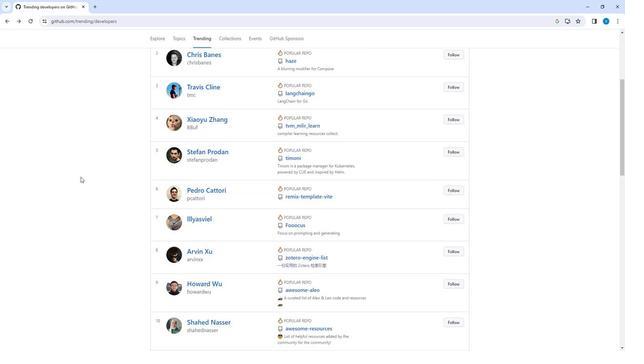 
